 Task: Insert left arrow.
Action: Mouse moved to (126, 72)
Screenshot: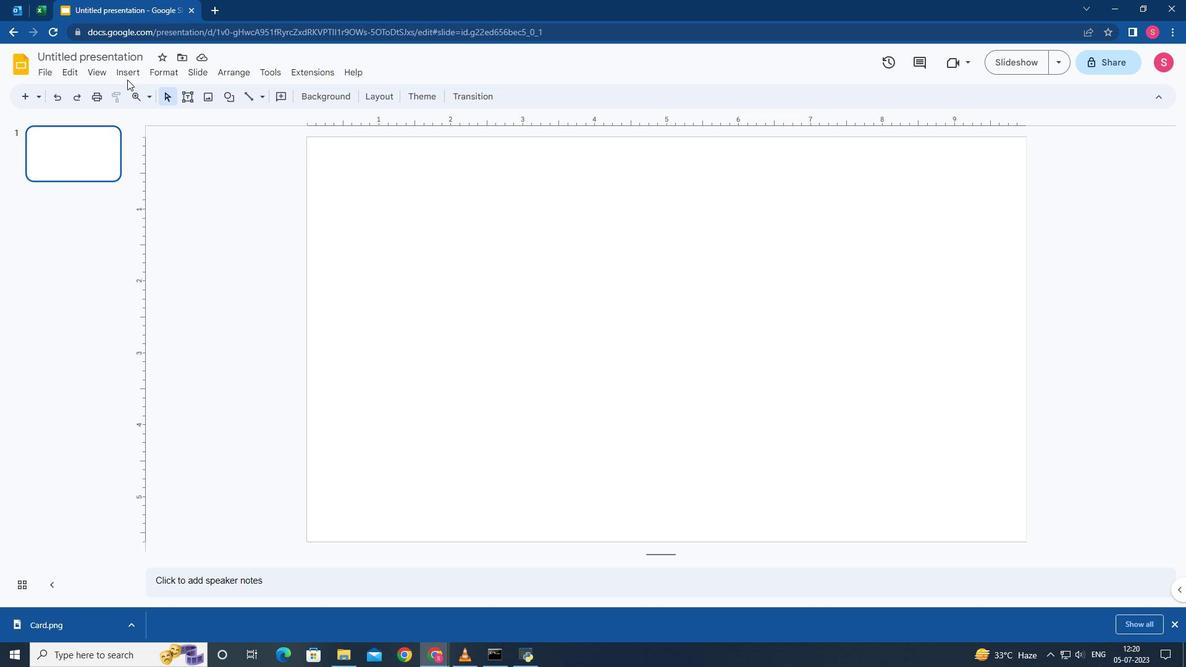 
Action: Mouse pressed left at (126, 72)
Screenshot: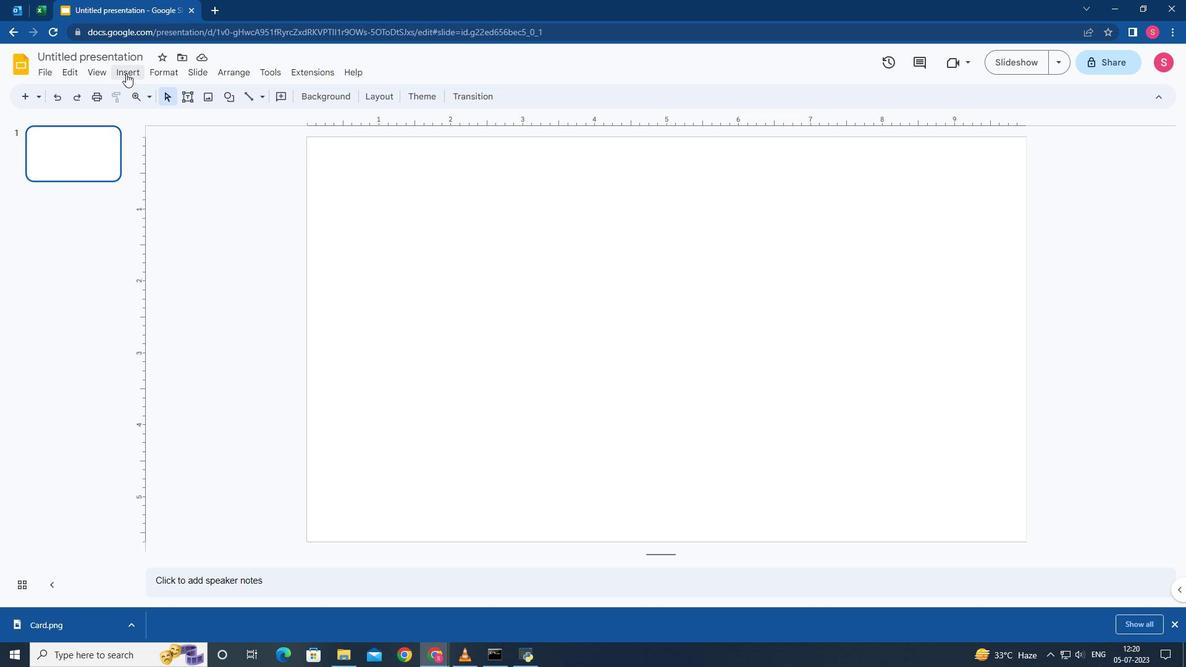 
Action: Mouse moved to (160, 171)
Screenshot: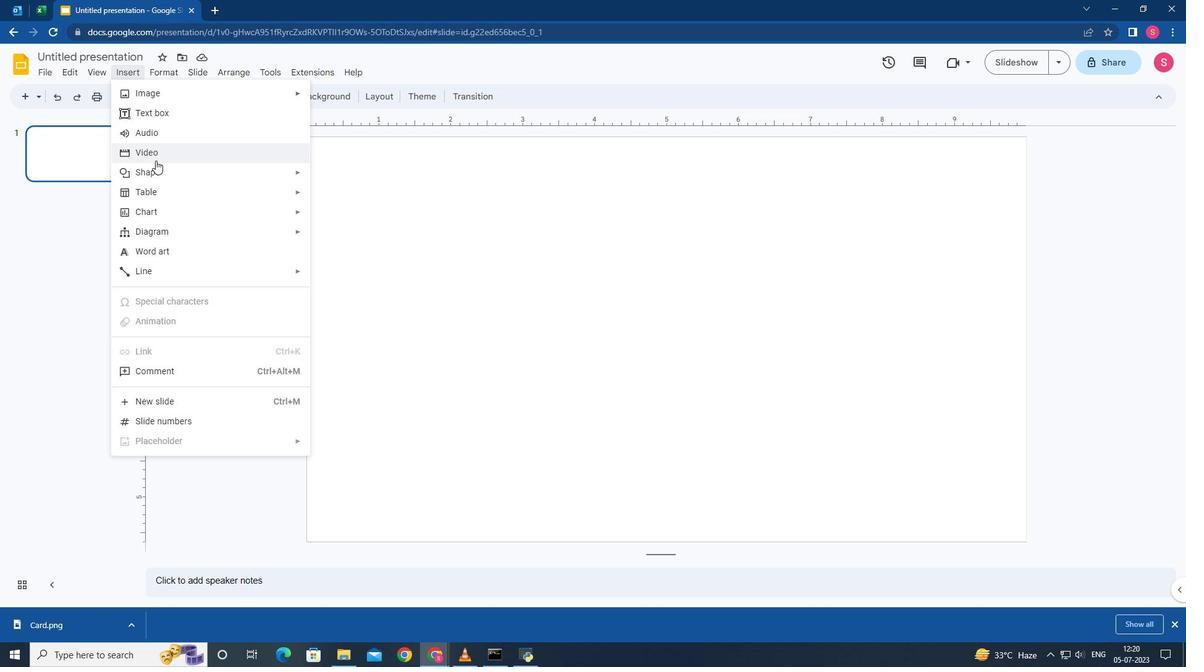 
Action: Mouse pressed left at (160, 171)
Screenshot: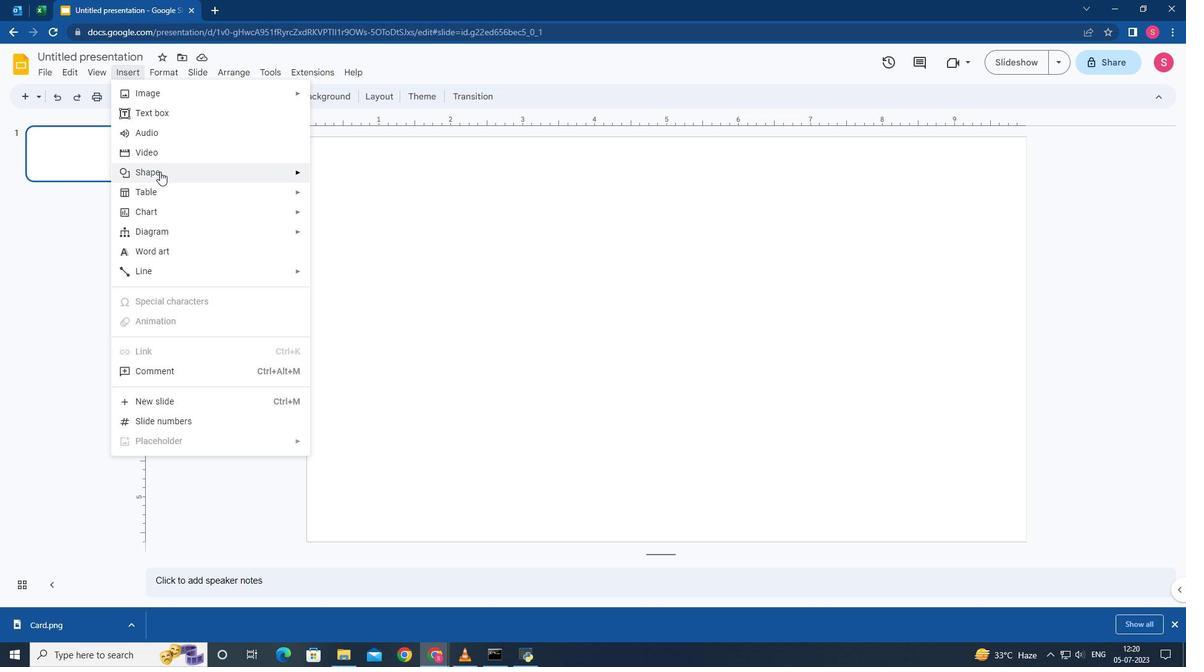 
Action: Mouse moved to (352, 195)
Screenshot: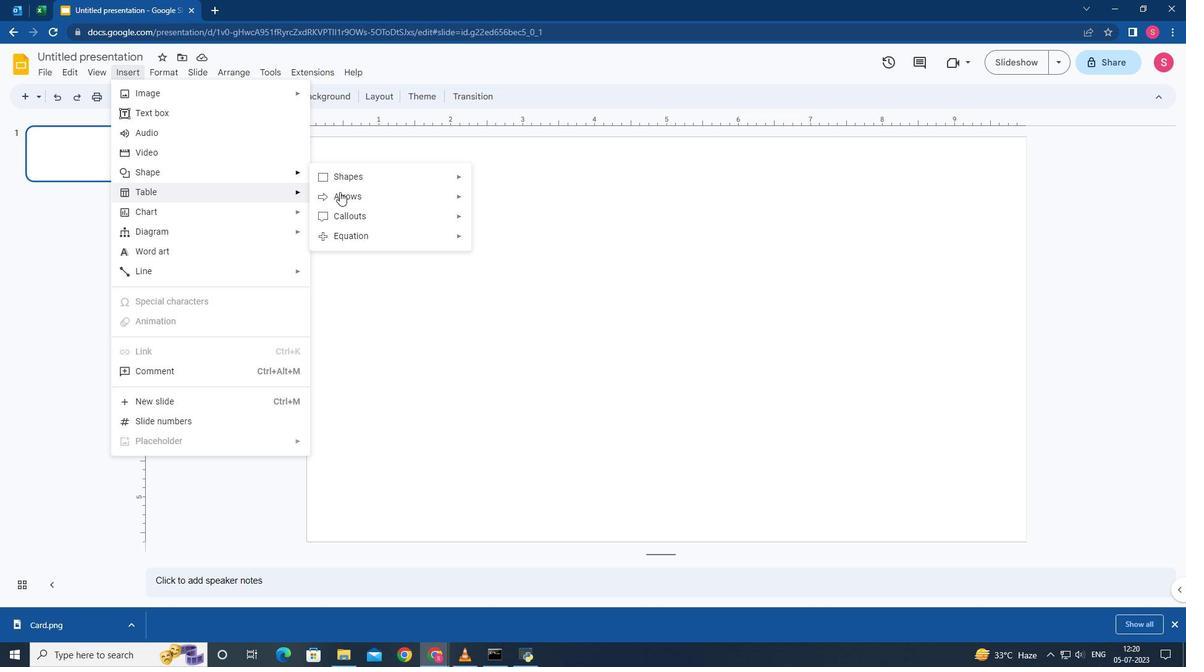 
Action: Mouse pressed left at (352, 195)
Screenshot: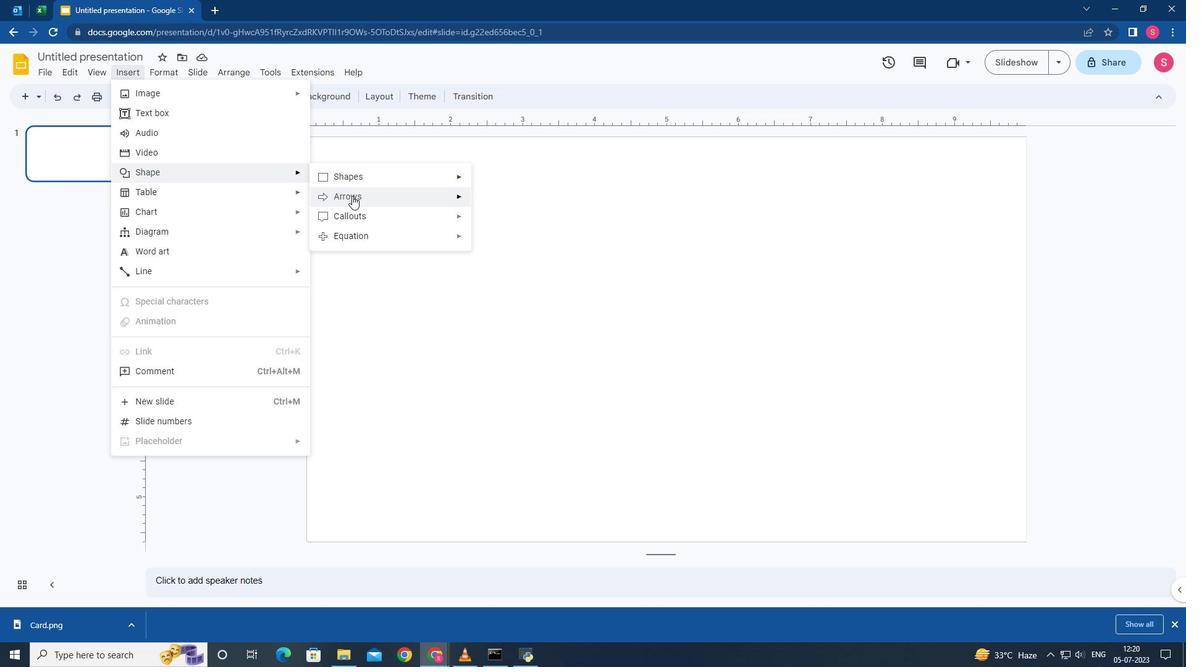 
Action: Mouse moved to (493, 201)
Screenshot: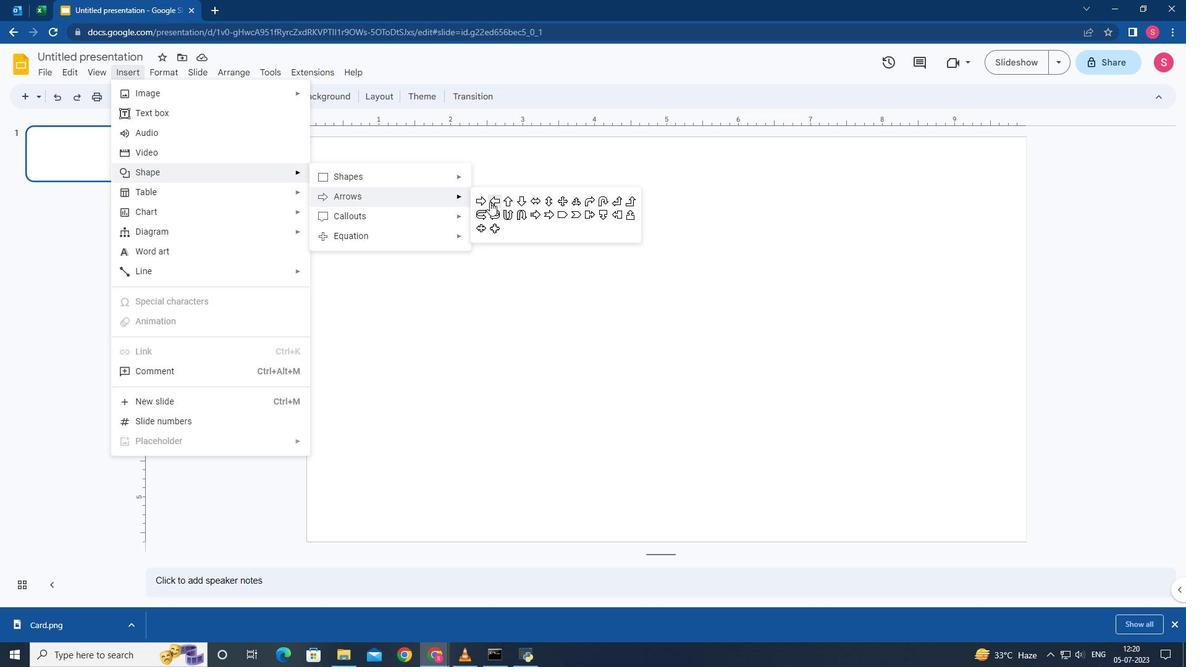 
Action: Mouse pressed left at (493, 201)
Screenshot: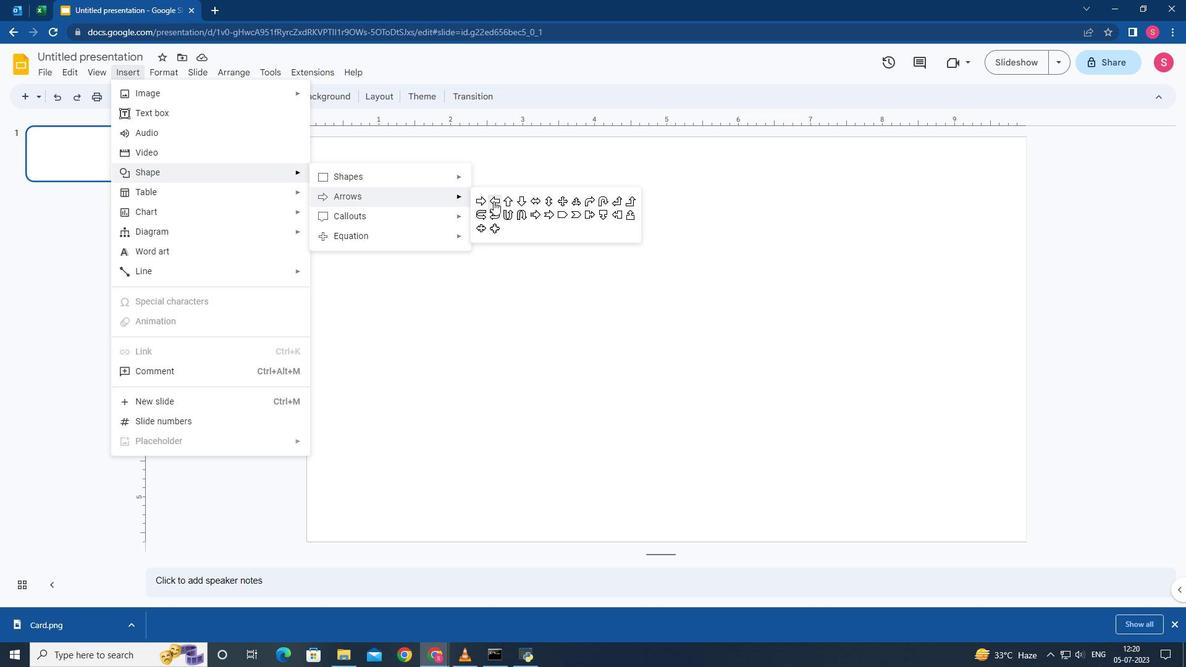 
Action: Mouse moved to (810, 289)
Screenshot: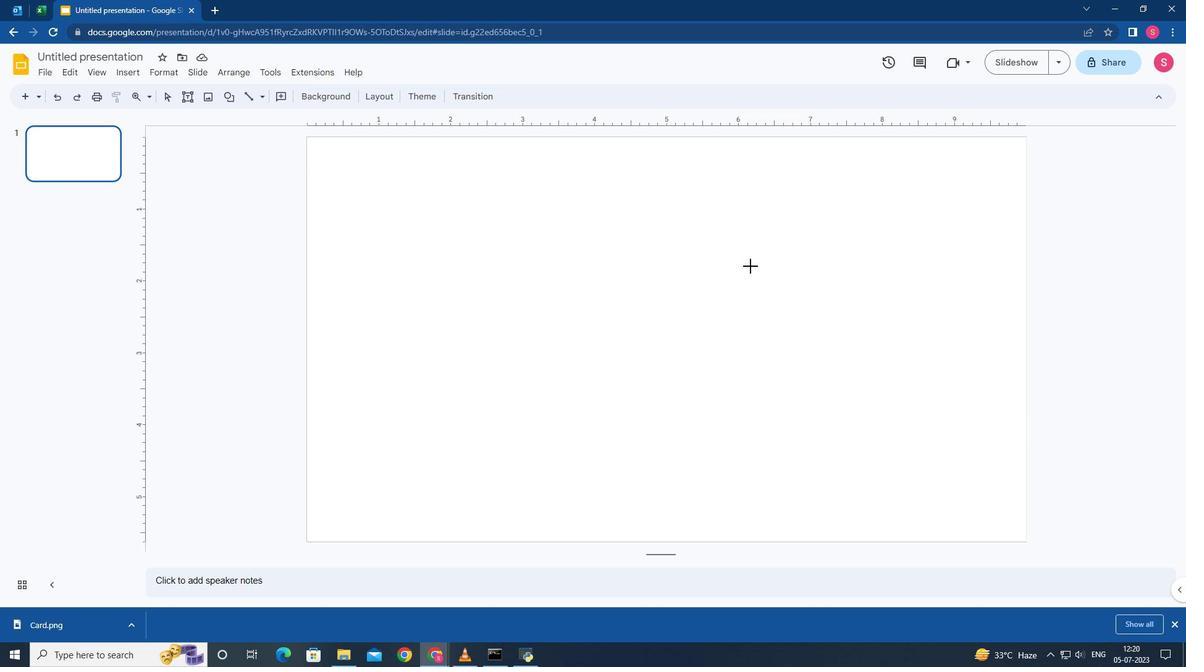 
Action: Mouse pressed left at (810, 289)
Screenshot: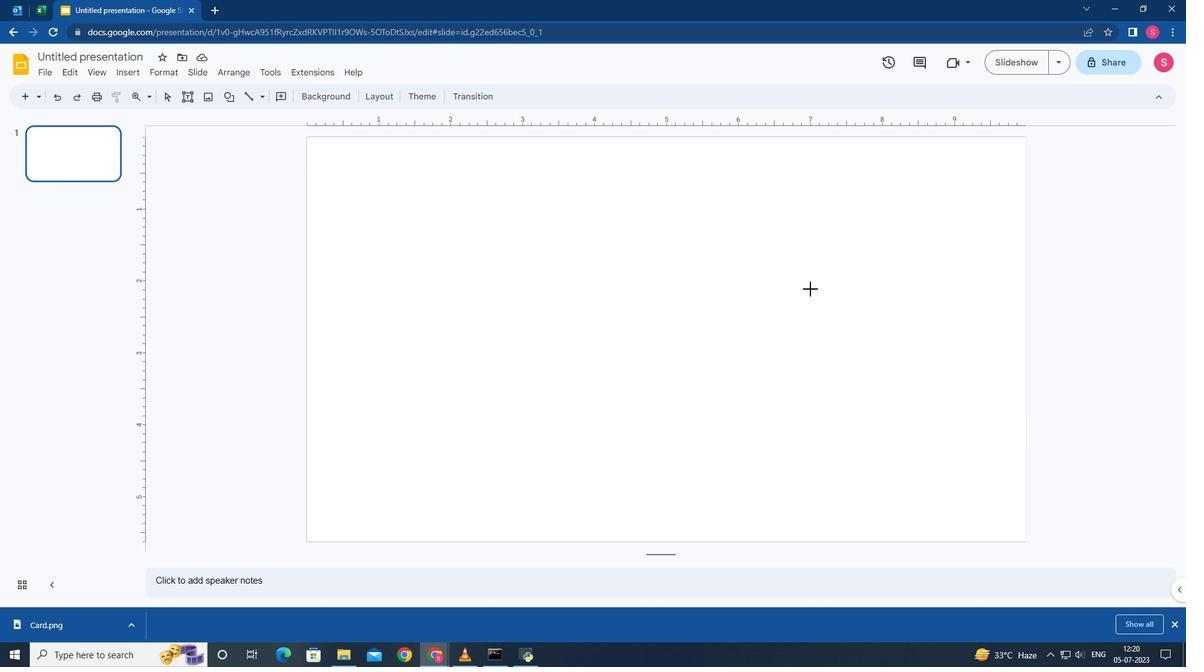 
Action: Mouse moved to (459, 400)
Screenshot: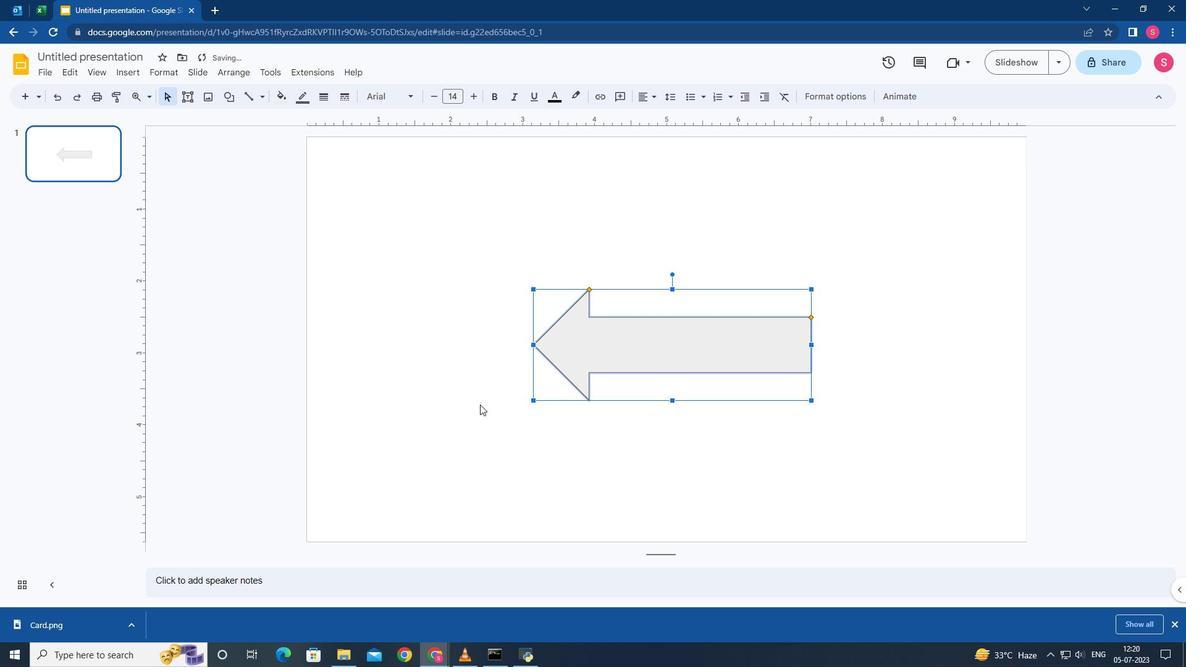 
